 Task: Add Forager Organic Dairy-Free Unsweetened Plain Cashewmilk Yogurt to the cart.
Action: Mouse moved to (19, 77)
Screenshot: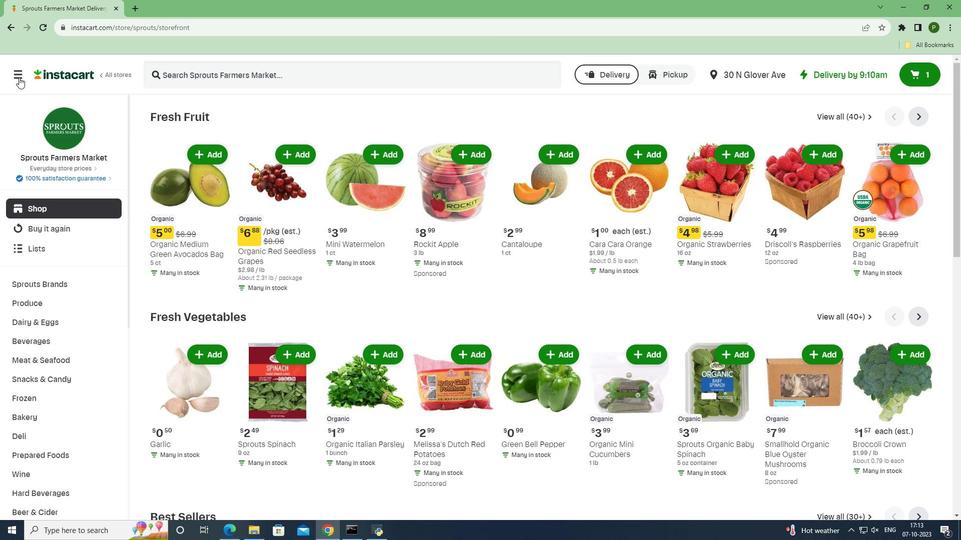 
Action: Mouse pressed left at (19, 77)
Screenshot: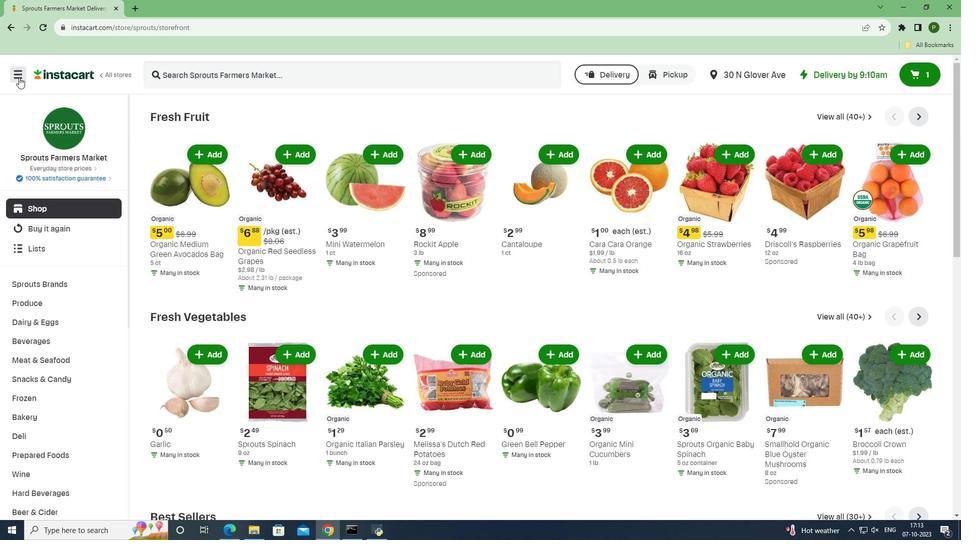 
Action: Mouse moved to (40, 261)
Screenshot: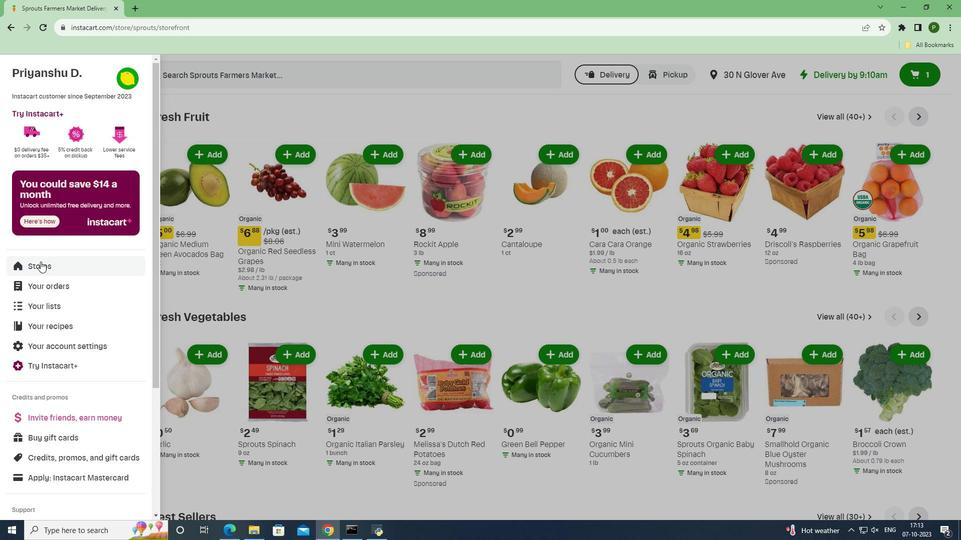 
Action: Mouse pressed left at (40, 261)
Screenshot: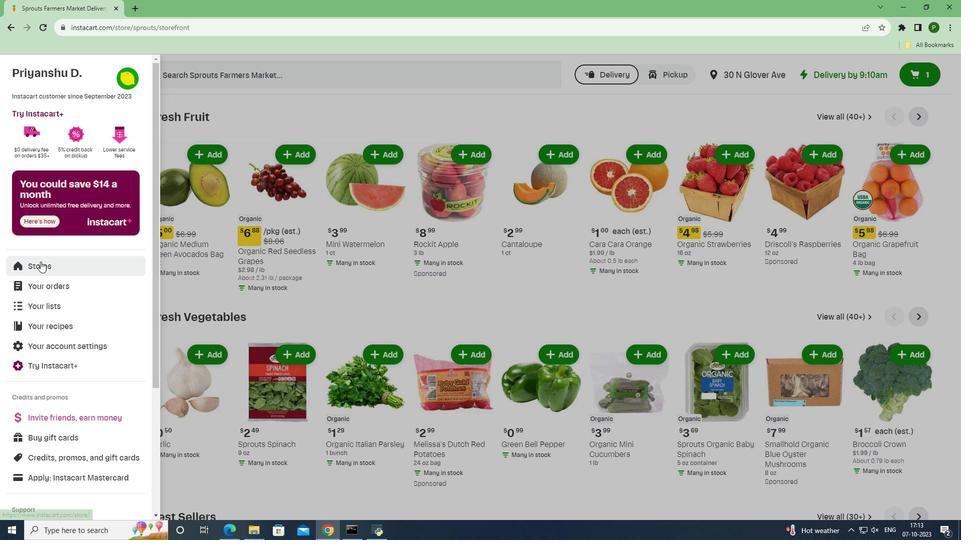 
Action: Mouse moved to (216, 109)
Screenshot: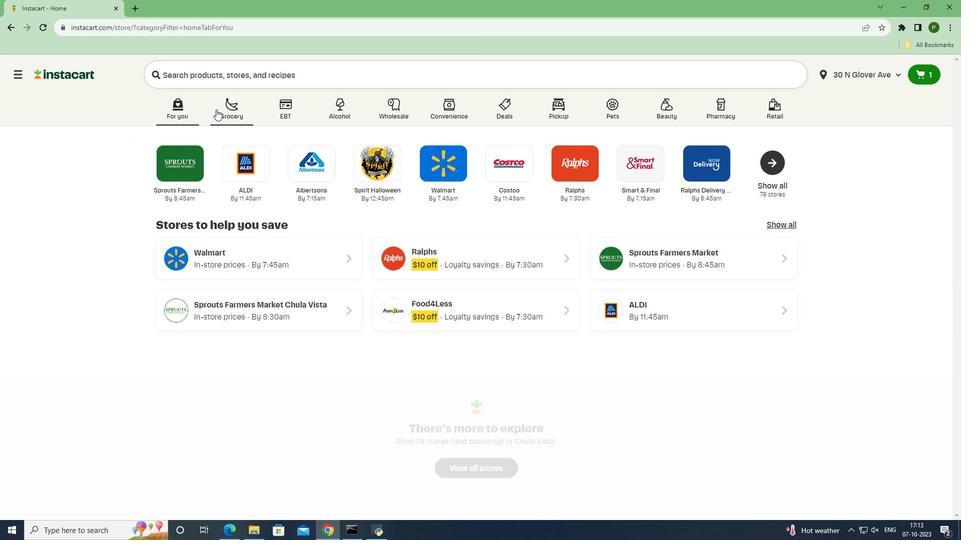 
Action: Mouse pressed left at (216, 109)
Screenshot: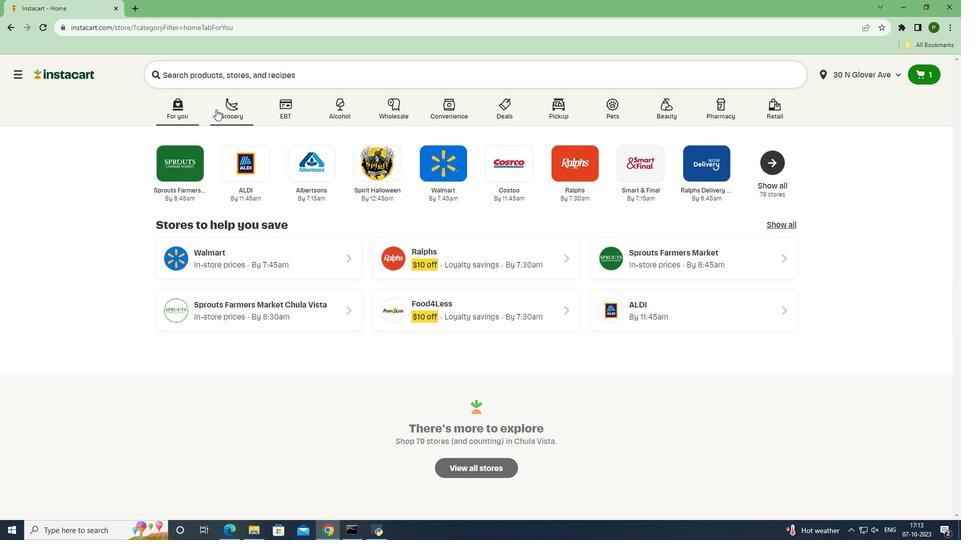 
Action: Mouse moved to (233, 166)
Screenshot: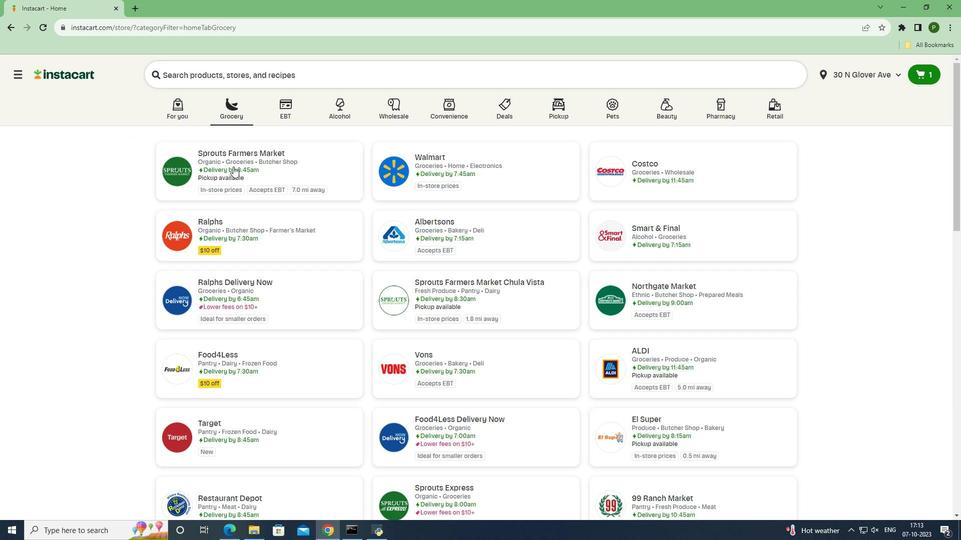 
Action: Mouse pressed left at (233, 166)
Screenshot: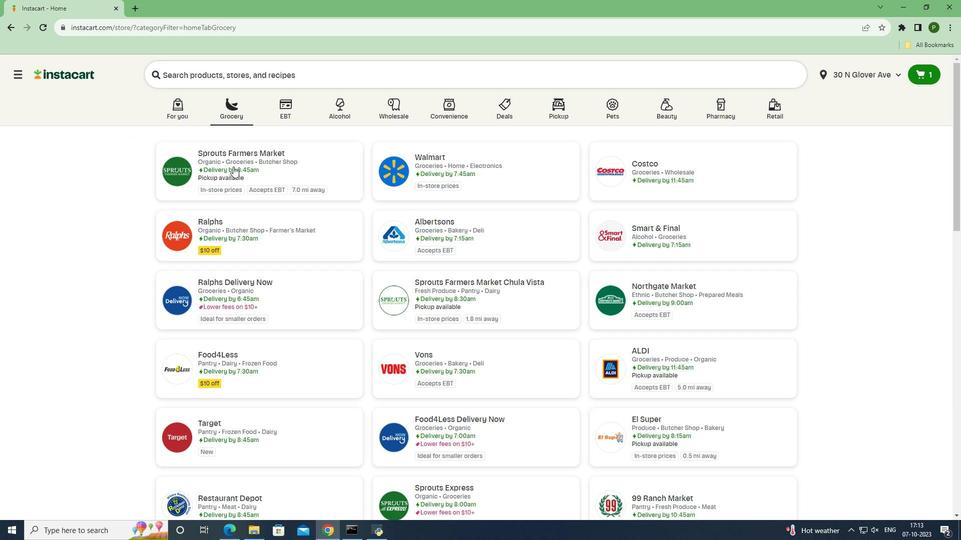 
Action: Mouse moved to (36, 319)
Screenshot: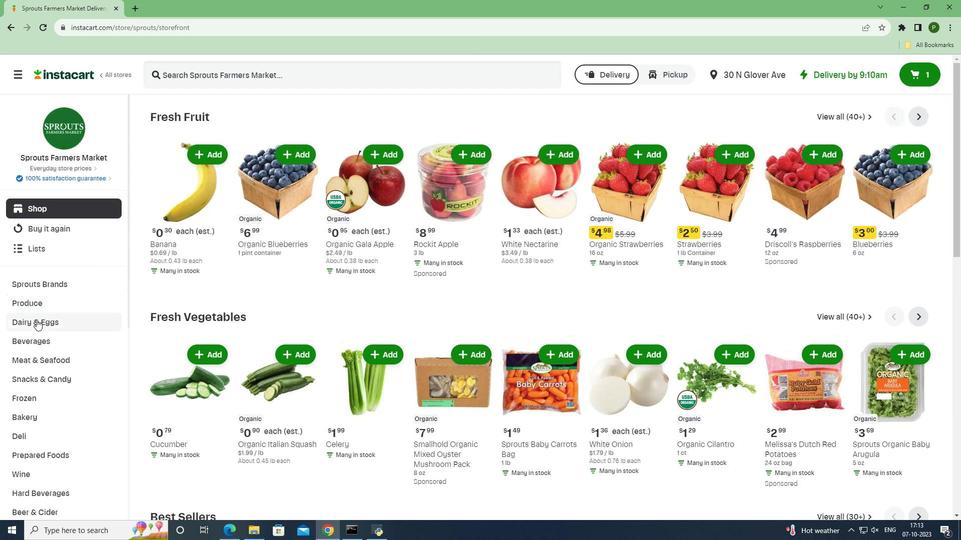 
Action: Mouse pressed left at (36, 319)
Screenshot: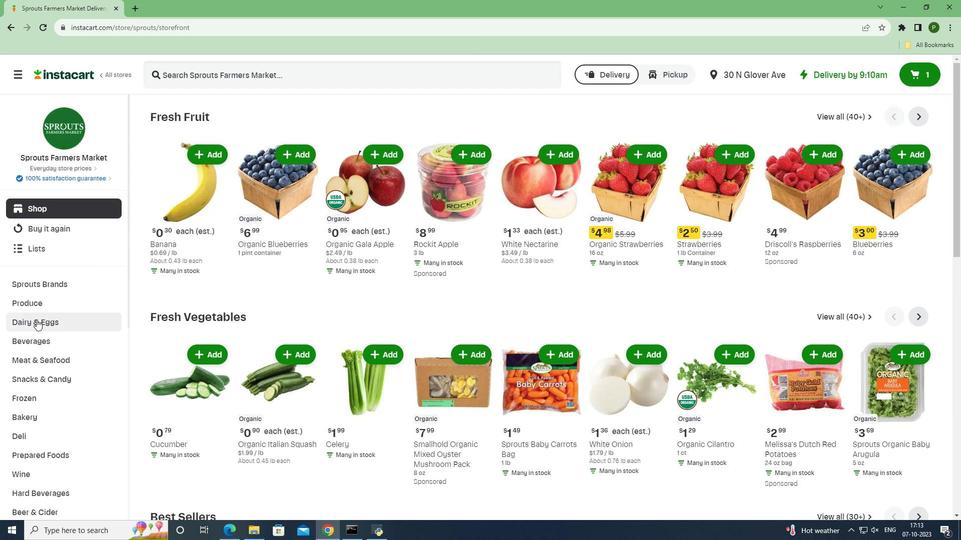 
Action: Mouse moved to (26, 402)
Screenshot: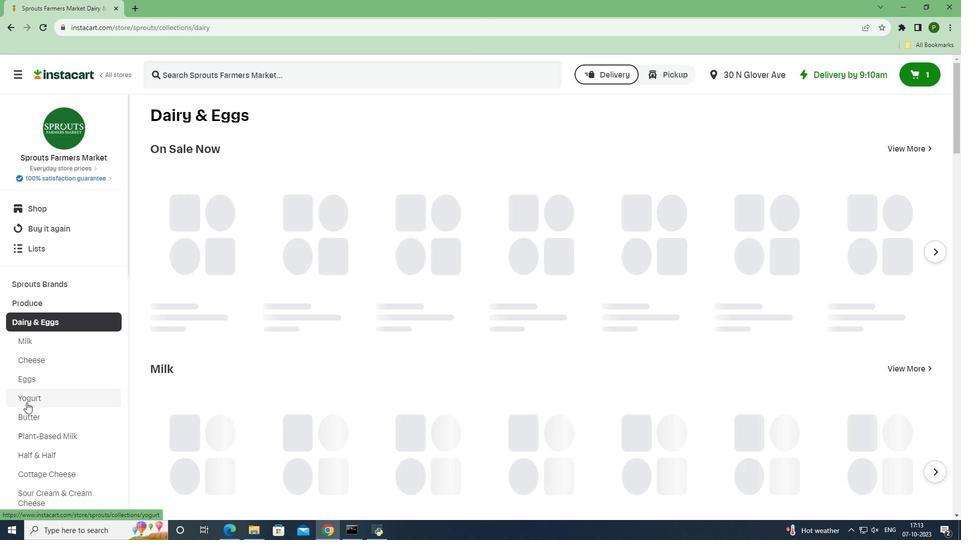 
Action: Mouse pressed left at (26, 402)
Screenshot: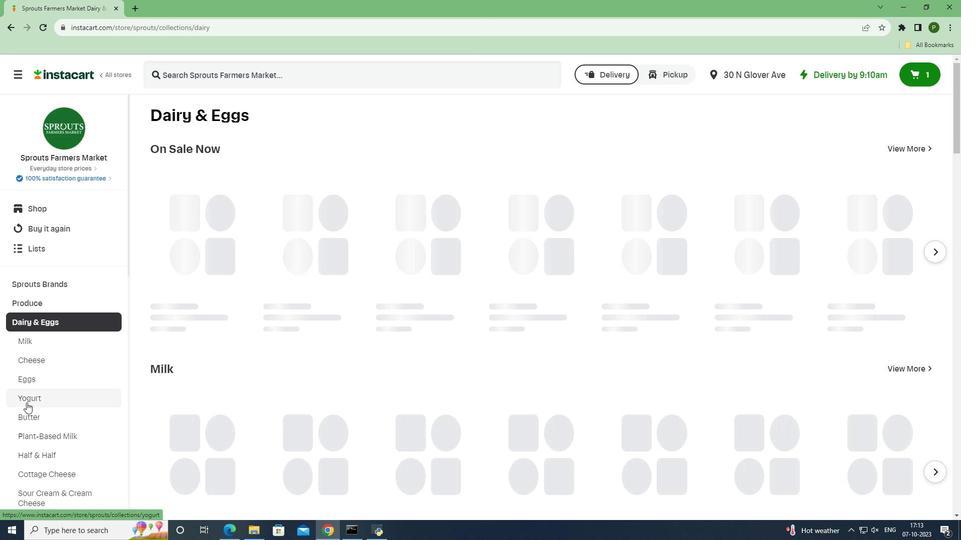 
Action: Mouse moved to (282, 77)
Screenshot: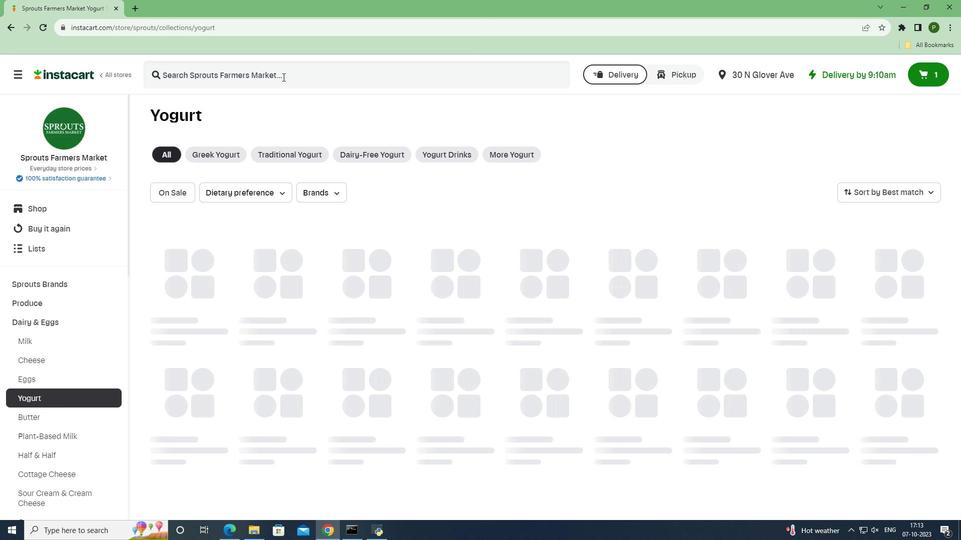 
Action: Mouse pressed left at (282, 77)
Screenshot: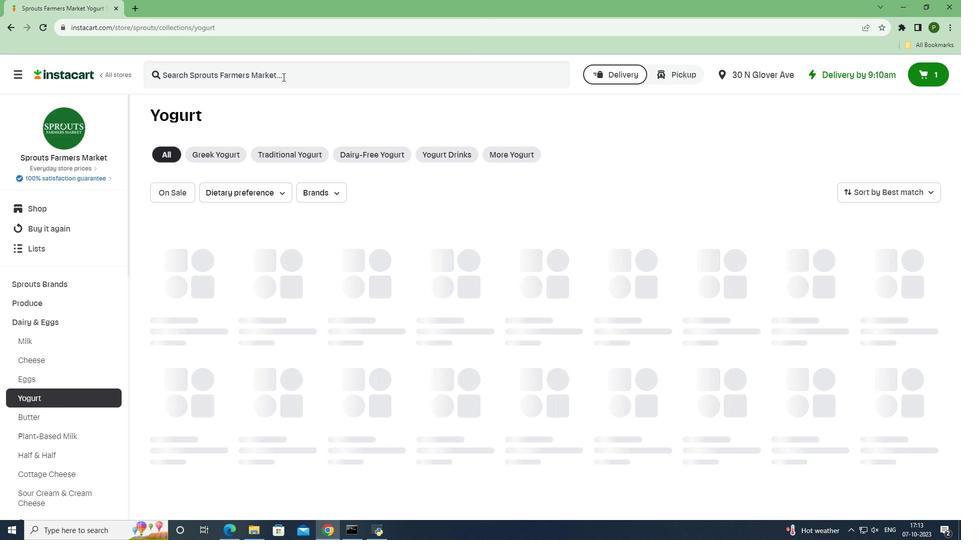 
Action: Mouse moved to (282, 76)
Screenshot: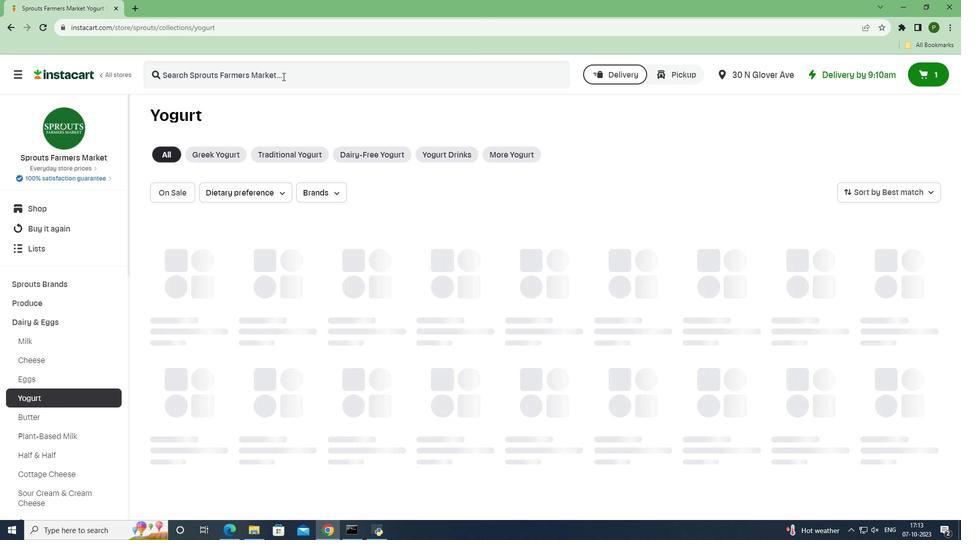 
Action: Key pressed <Key.caps_lock>F<Key.caps_lock>orager<Key.space><Key.caps_lock>O<Key.caps_lock>rganic<Key.space><Key.caps_lock>D<Key.caps_lock>airy<Key.space><Key.caps_lock>F<Key.caps_lock>ree<Key.space><Key.caps_lock>U<Key.caps_lock>nsweetened<Key.space><Key.caps_lock>P<Key.caps_lock>lain<Key.space><Key.caps_lock>C<Key.caps_lock>ashewmilk<Key.space><Key.caps_lock>Y<Key.caps_lock>ogurt<Key.space><Key.enter>
Screenshot: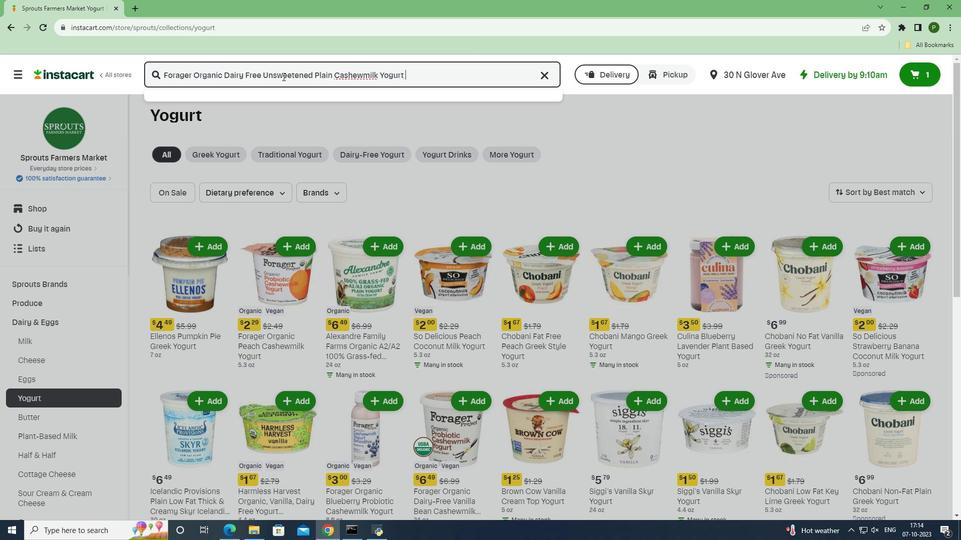 
Action: Mouse moved to (598, 181)
Screenshot: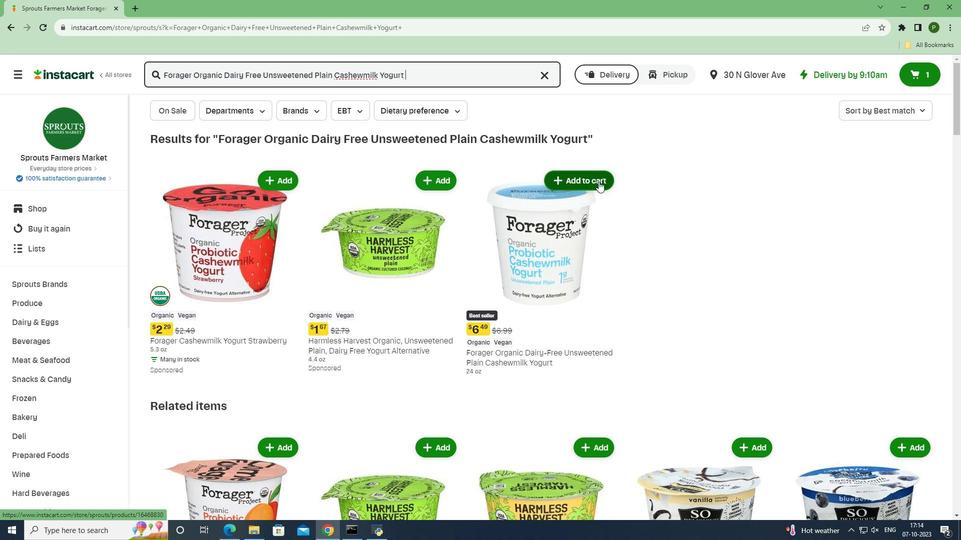 
Action: Mouse pressed left at (598, 181)
Screenshot: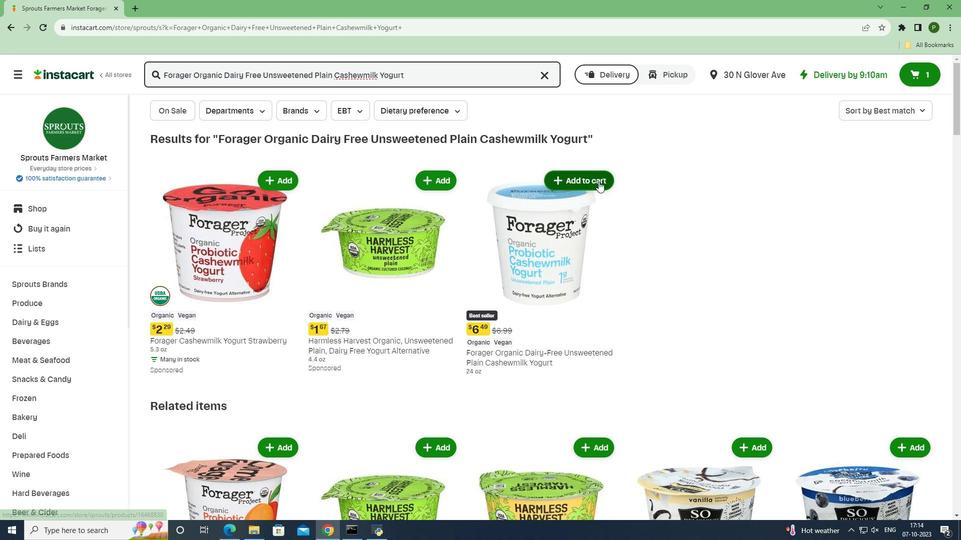 
Action: Mouse moved to (661, 222)
Screenshot: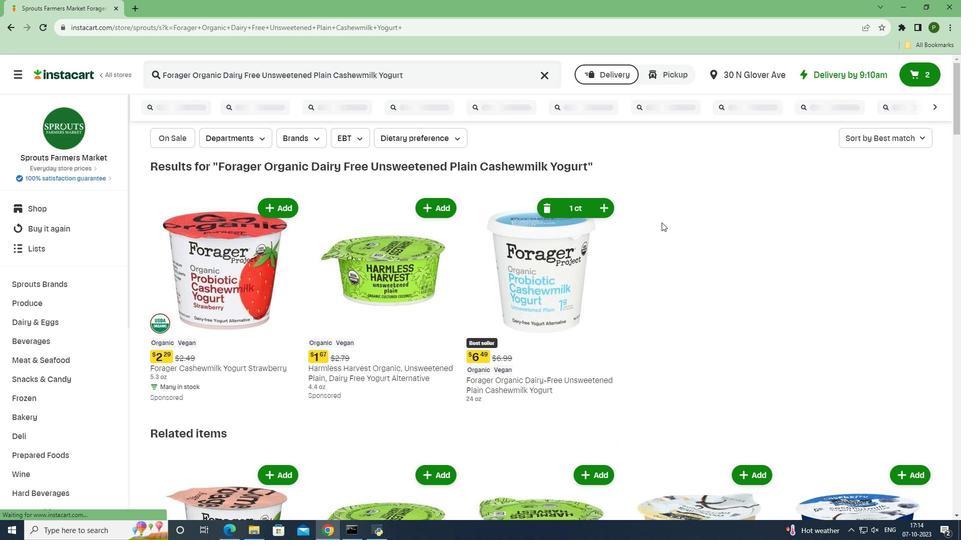 
